Task: Select a due date automation when advanced on, 2 days before a card is due add fields with custom field "Resume" set to a number lower than 1 and greater or equal to 10 at 11:00 AM.
Action: Mouse moved to (1069, 76)
Screenshot: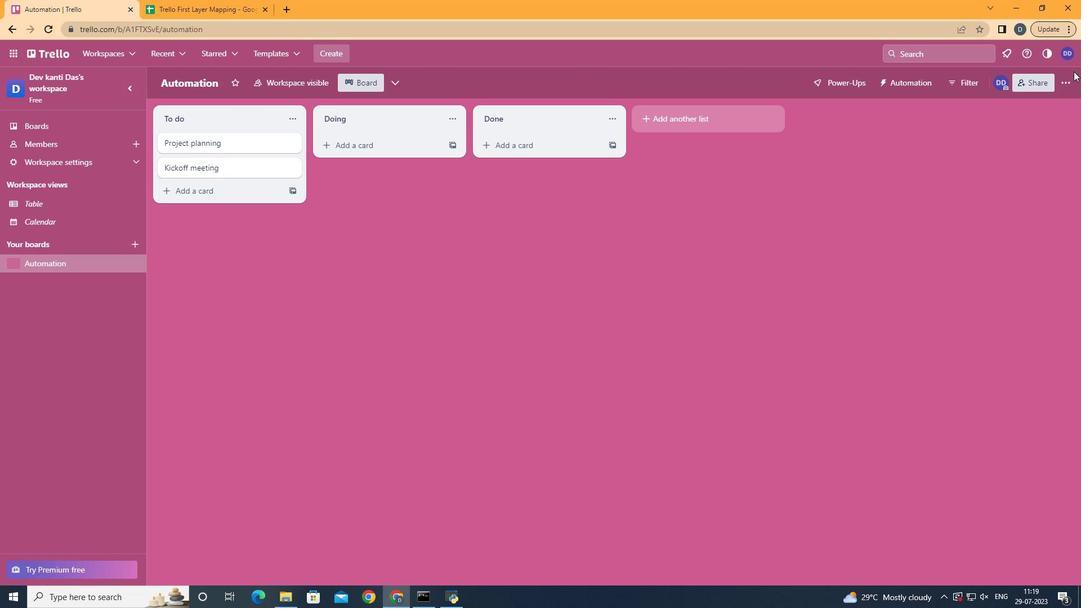 
Action: Mouse pressed left at (1069, 76)
Screenshot: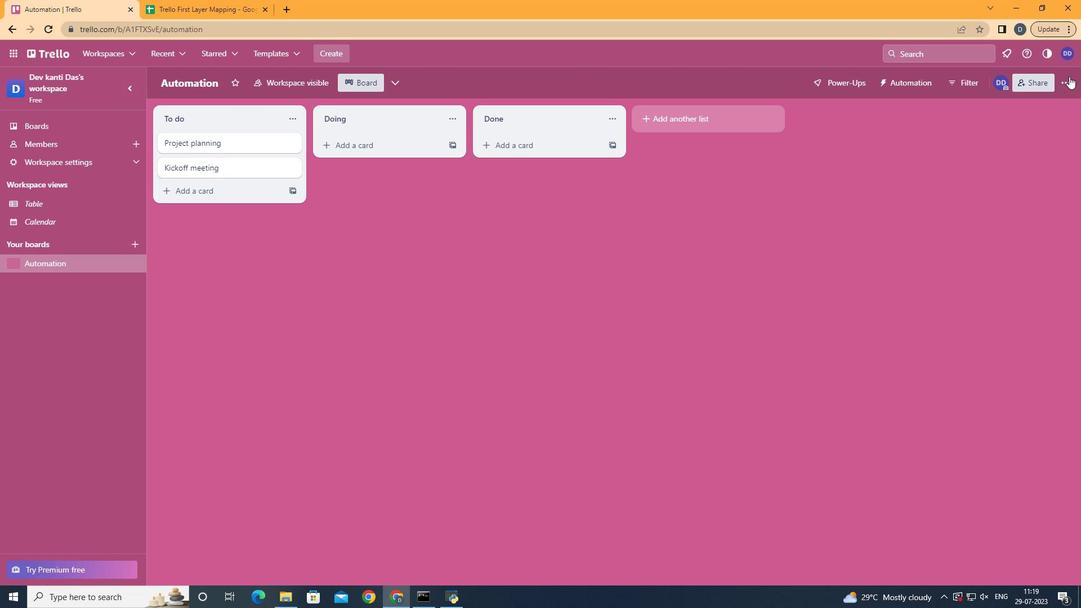 
Action: Mouse moved to (984, 249)
Screenshot: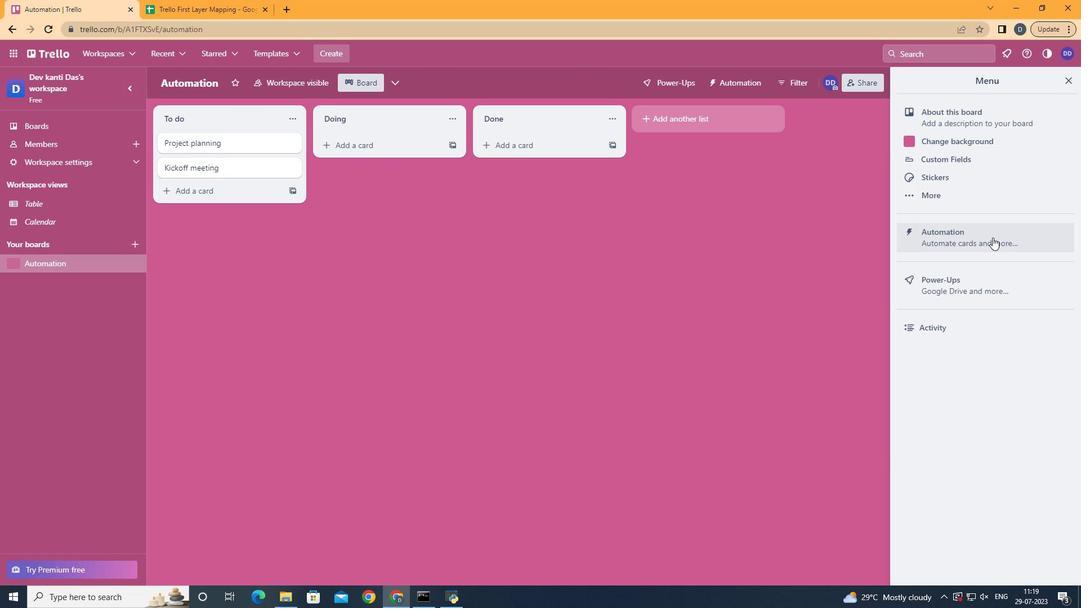 
Action: Mouse pressed left at (984, 249)
Screenshot: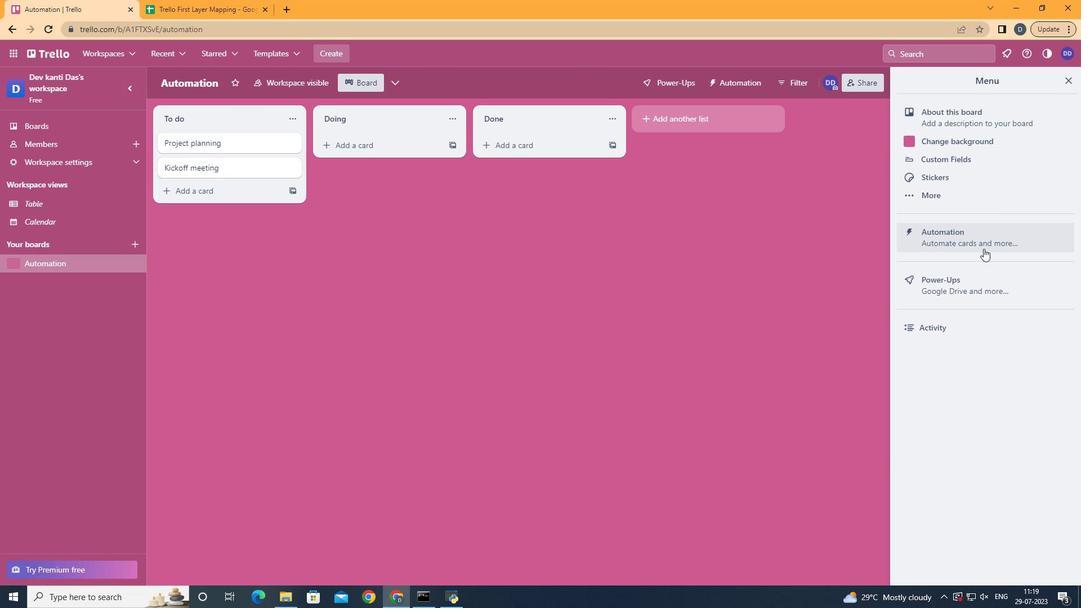 
Action: Mouse moved to (210, 228)
Screenshot: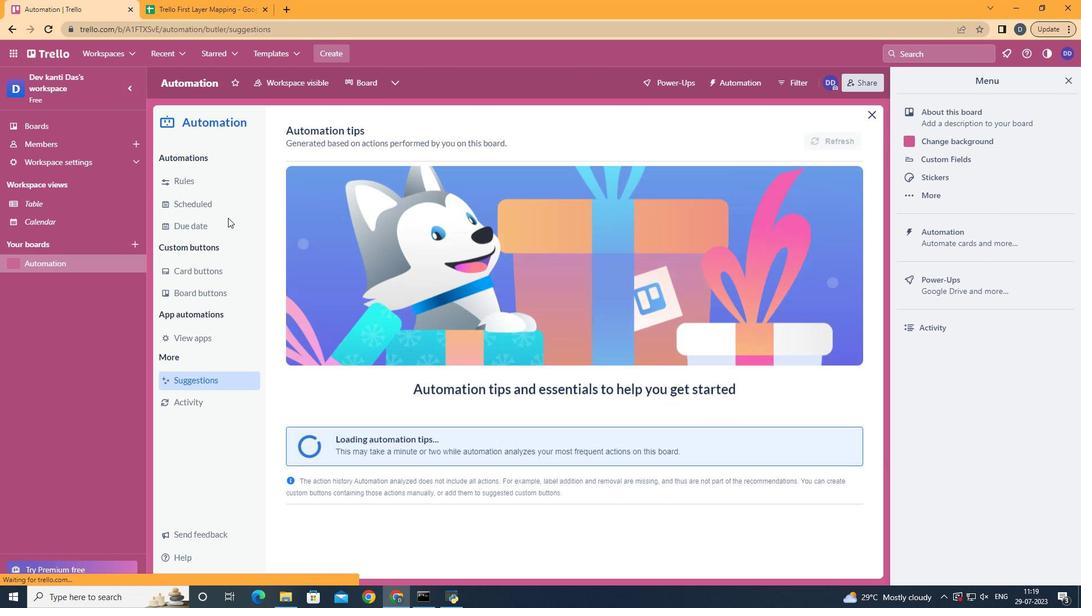 
Action: Mouse pressed left at (210, 228)
Screenshot: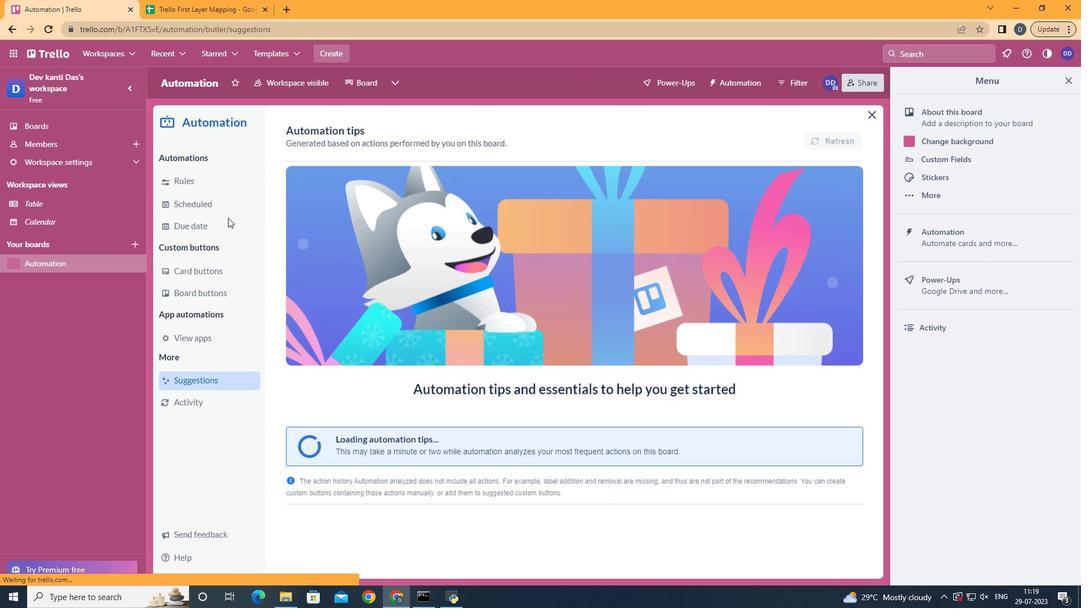 
Action: Mouse moved to (793, 135)
Screenshot: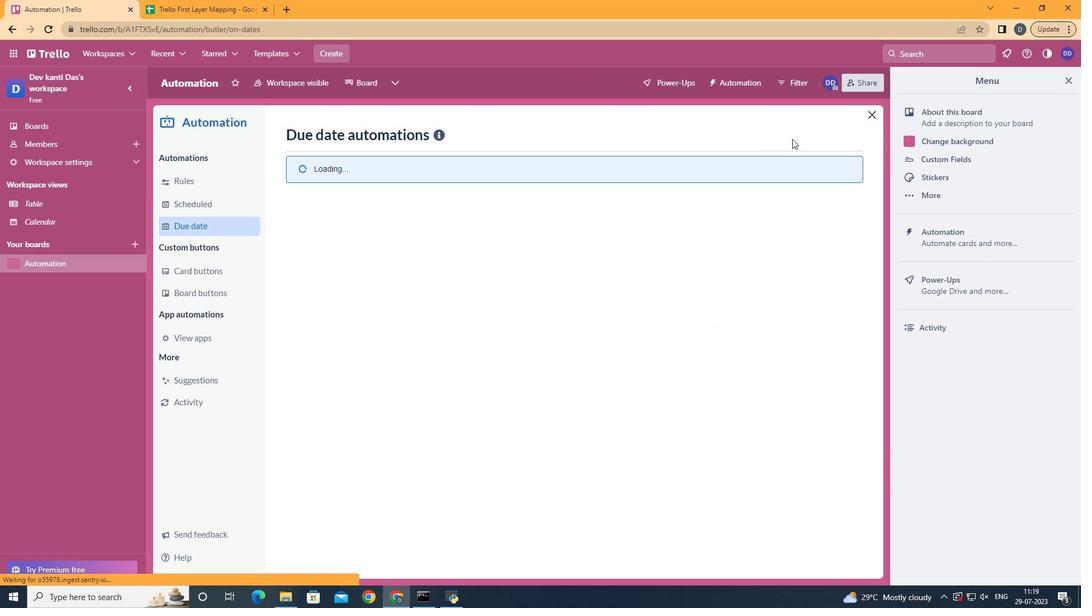 
Action: Mouse pressed left at (793, 135)
Screenshot: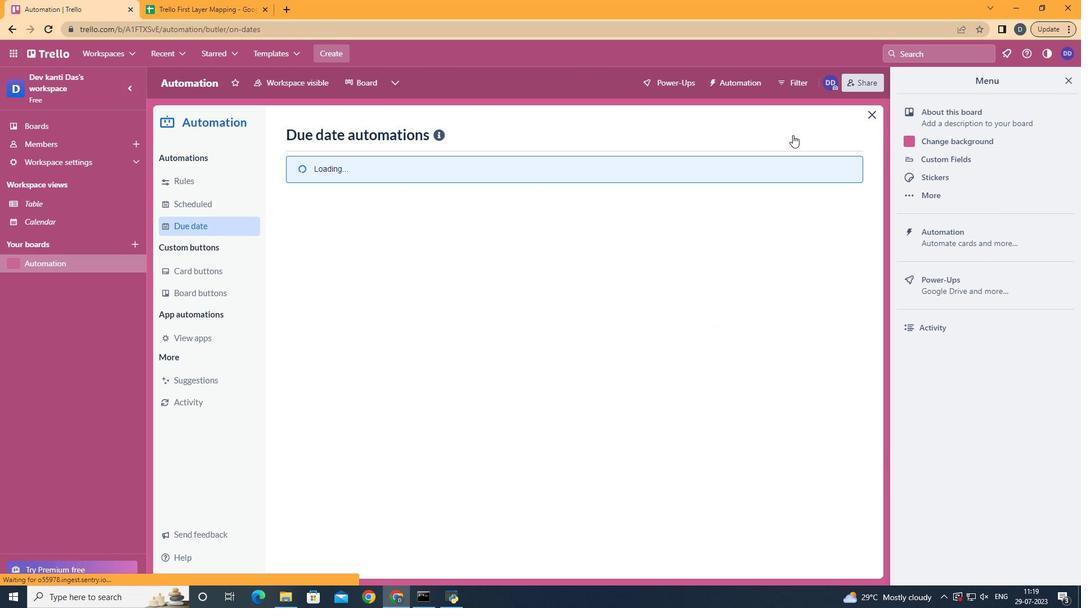 
Action: Mouse moved to (562, 235)
Screenshot: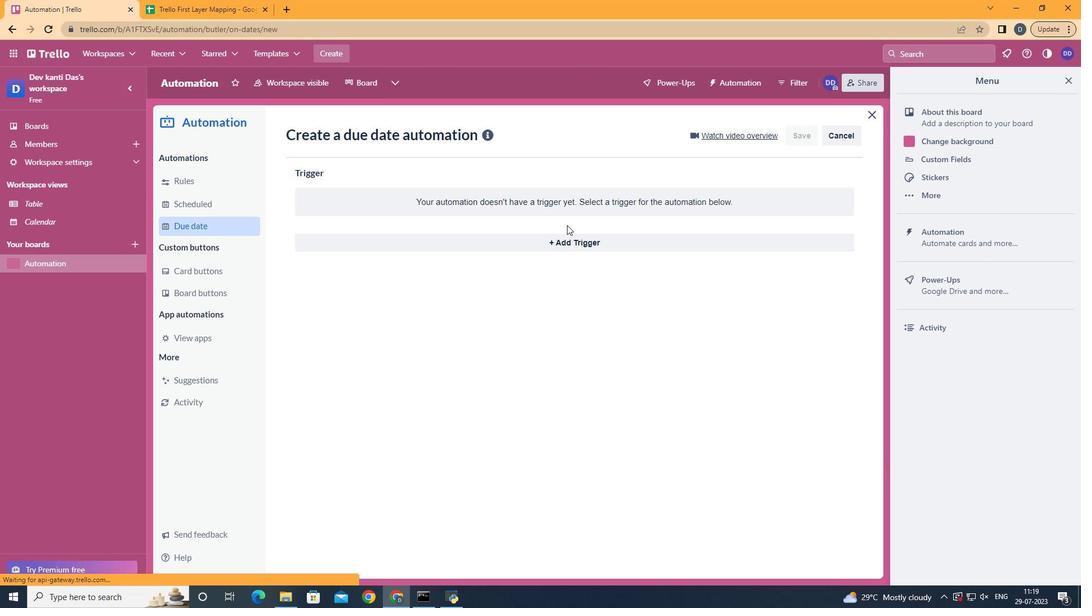 
Action: Mouse pressed left at (562, 235)
Screenshot: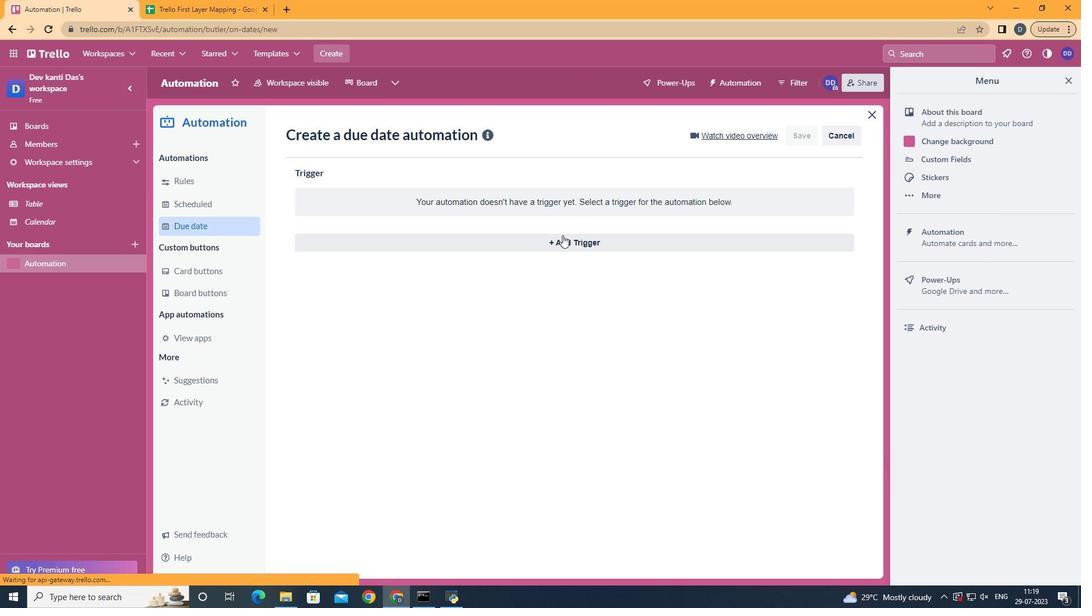 
Action: Mouse moved to (452, 414)
Screenshot: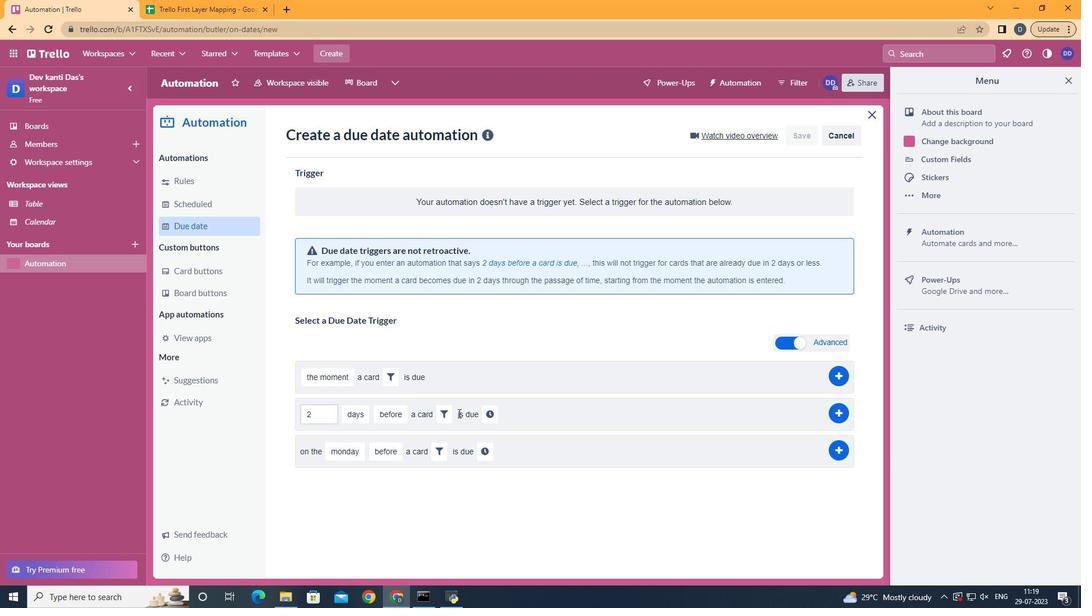 
Action: Mouse pressed left at (452, 414)
Screenshot: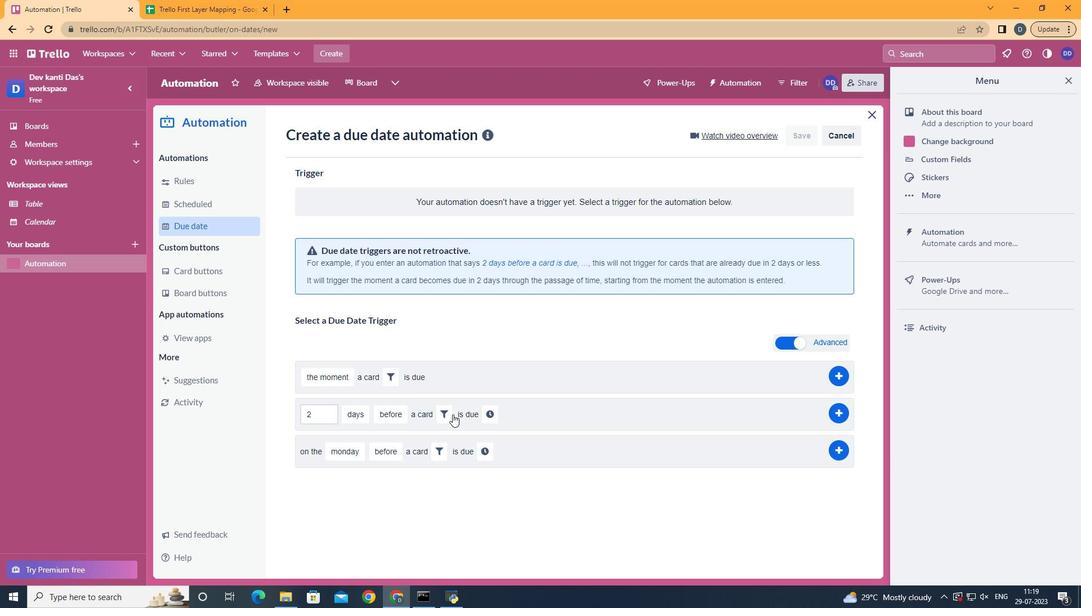 
Action: Mouse moved to (628, 455)
Screenshot: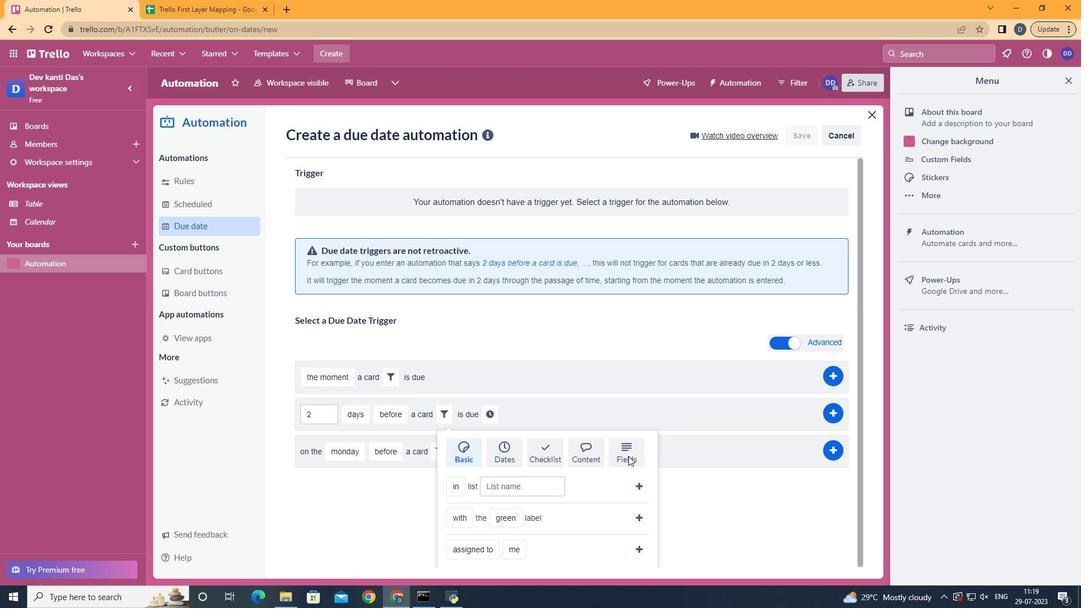 
Action: Mouse pressed left at (628, 455)
Screenshot: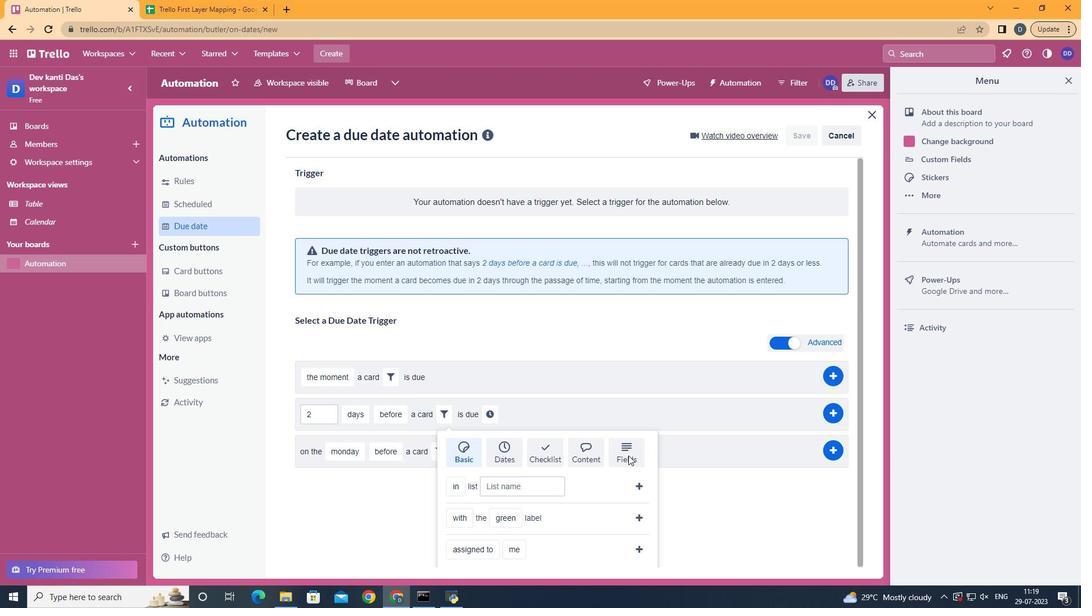 
Action: Mouse scrolled (628, 454) with delta (0, 0)
Screenshot: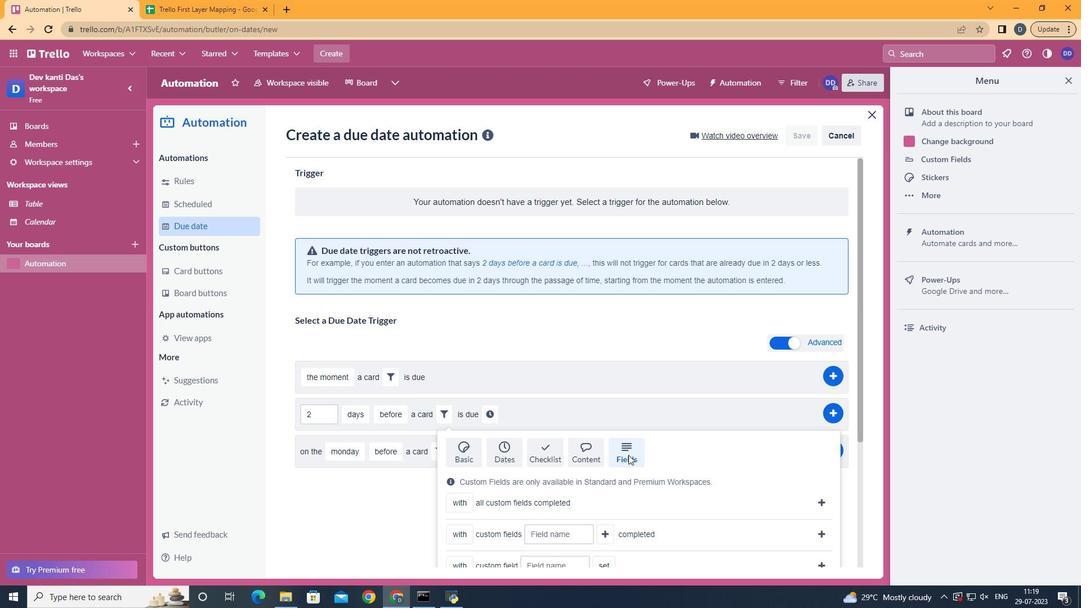 
Action: Mouse moved to (628, 454)
Screenshot: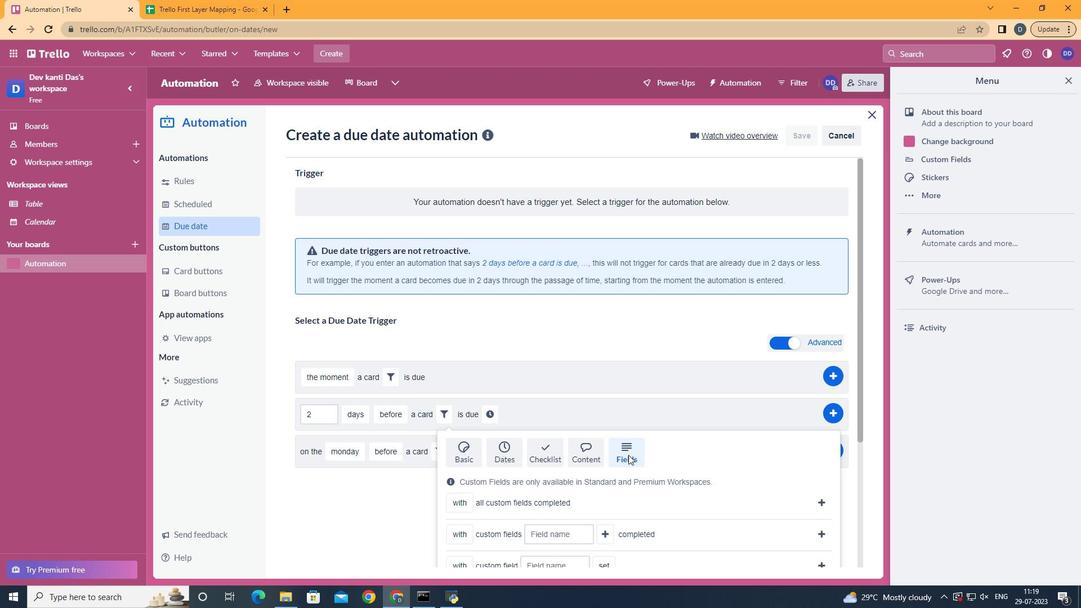 
Action: Mouse scrolled (628, 454) with delta (0, 0)
Screenshot: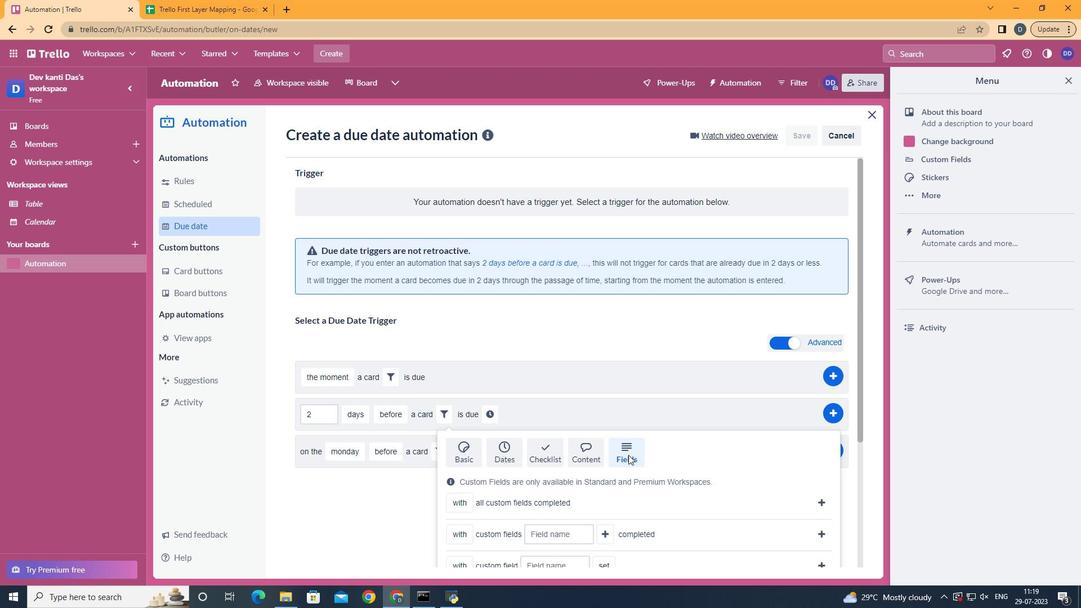 
Action: Mouse moved to (631, 452)
Screenshot: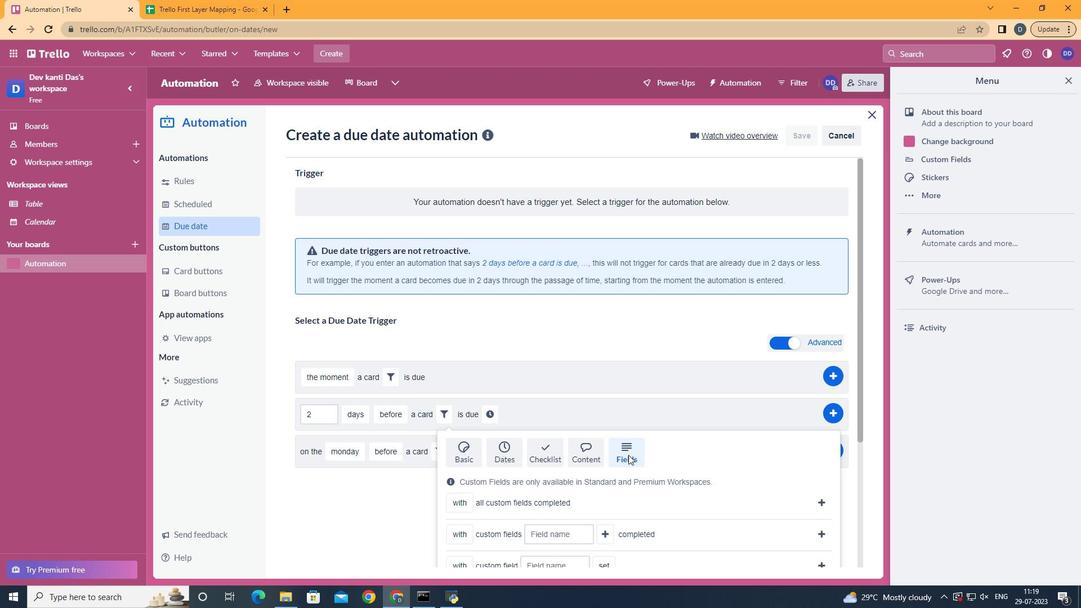 
Action: Mouse scrolled (628, 454) with delta (0, 0)
Screenshot: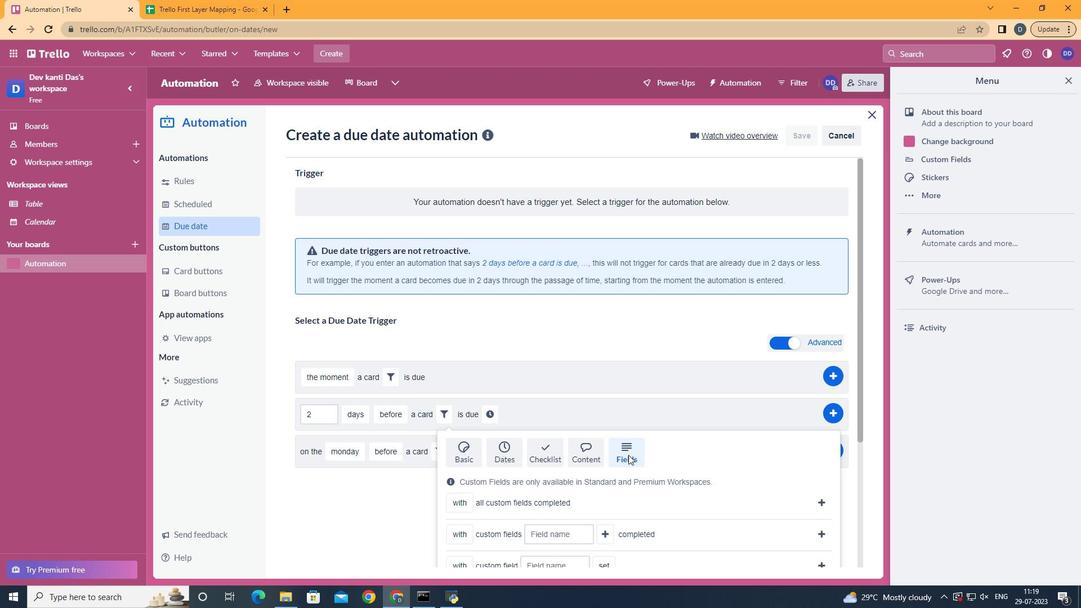 
Action: Mouse moved to (633, 450)
Screenshot: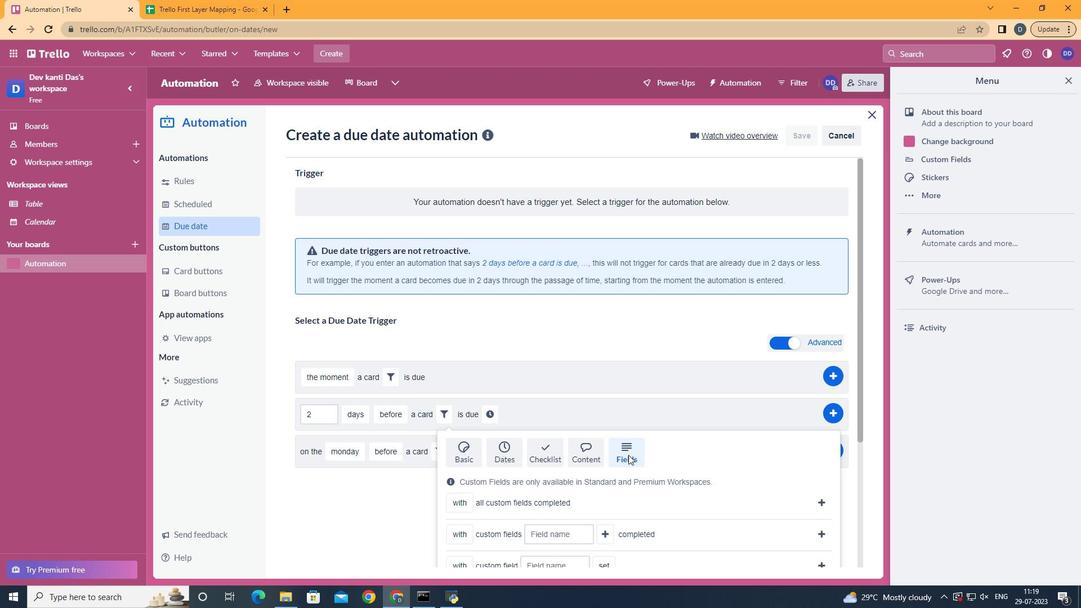 
Action: Mouse scrolled (628, 454) with delta (0, 0)
Screenshot: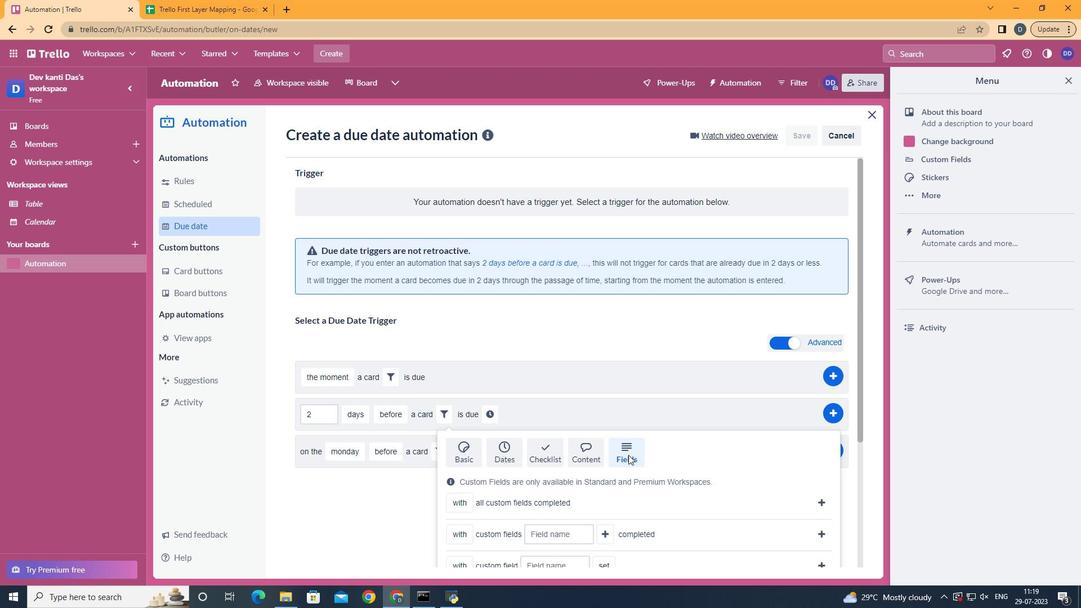 
Action: Mouse moved to (689, 407)
Screenshot: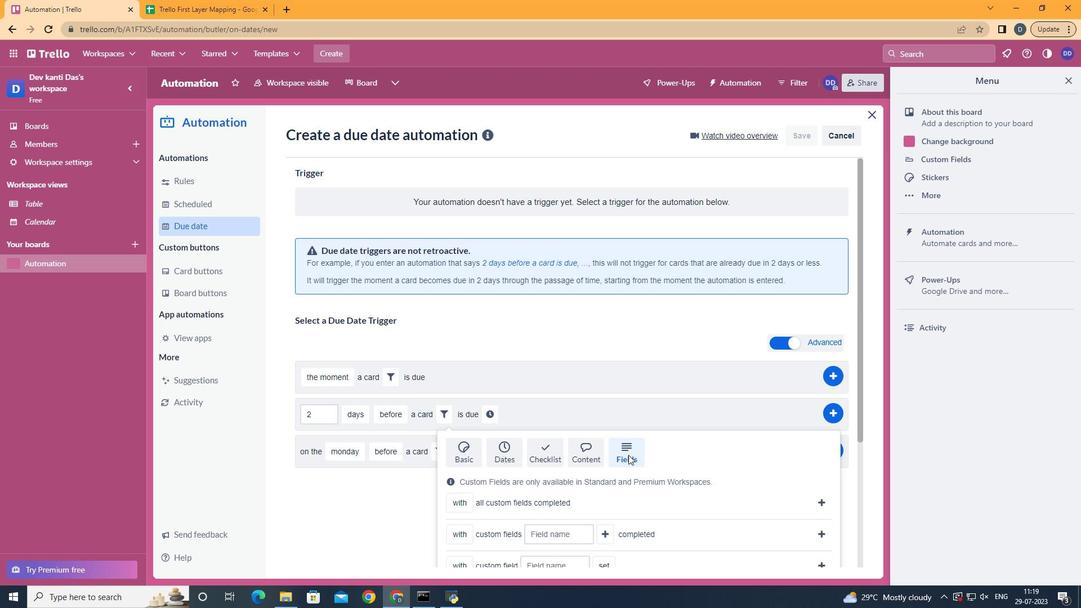
Action: Mouse scrolled (628, 454) with delta (0, 0)
Screenshot: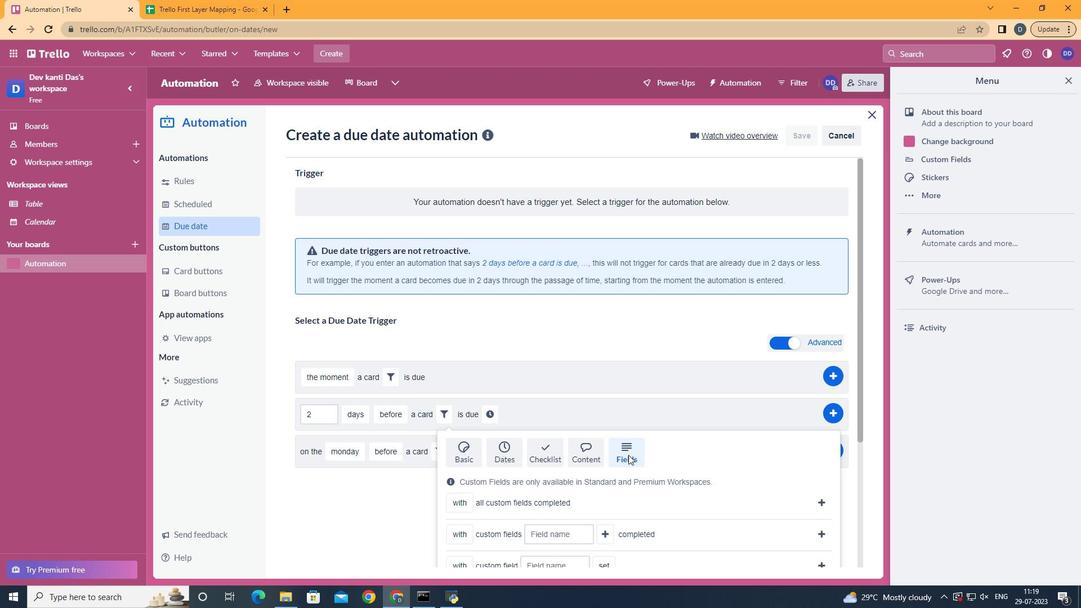 
Action: Mouse moved to (714, 363)
Screenshot: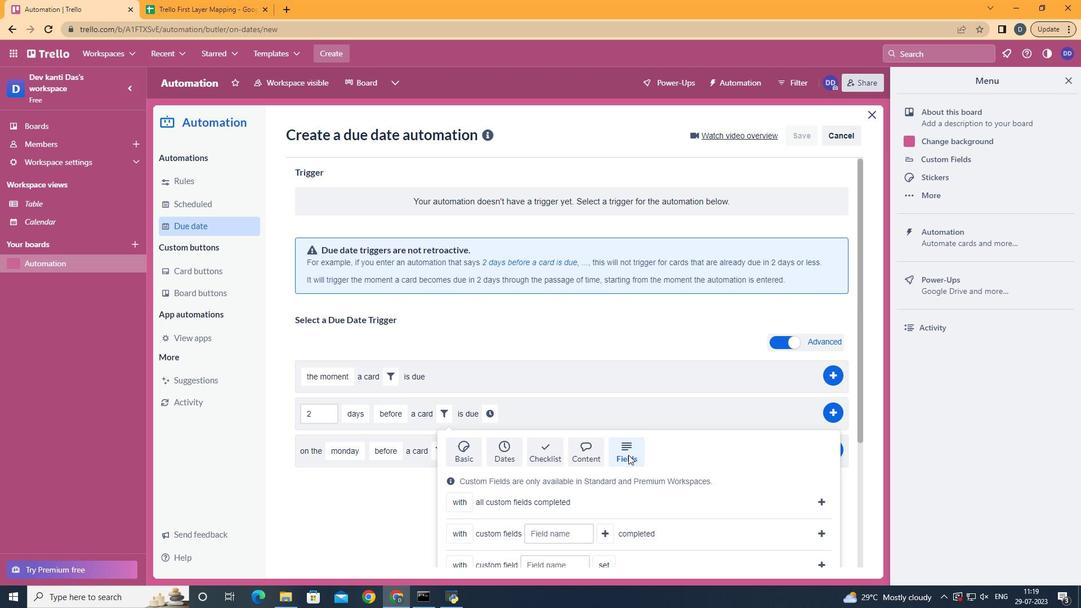 
Action: Mouse scrolled (628, 454) with delta (0, 0)
Screenshot: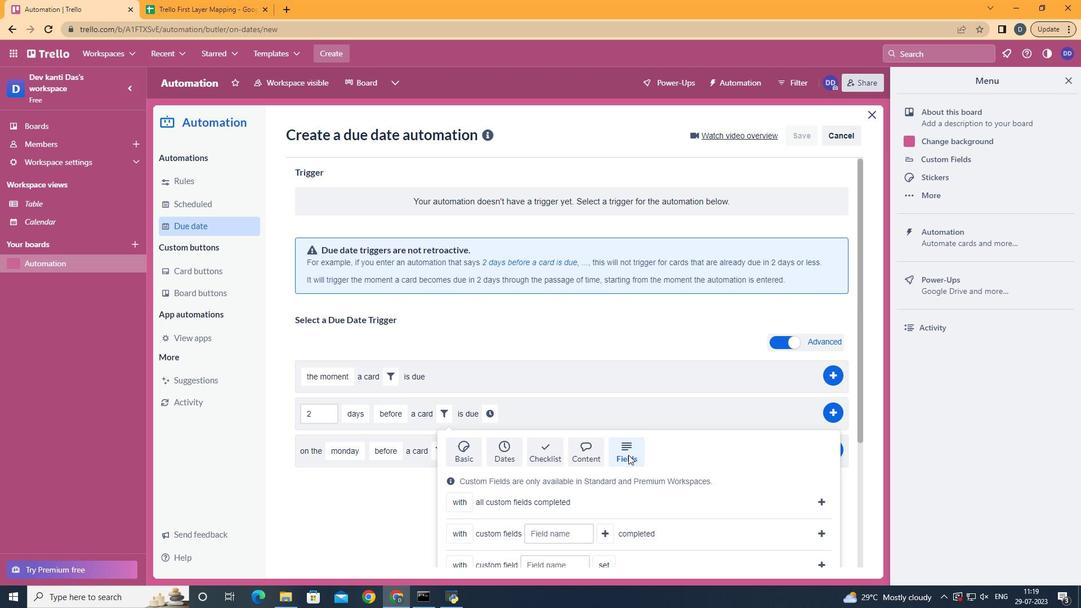 
Action: Mouse scrolled (633, 450) with delta (0, 0)
Screenshot: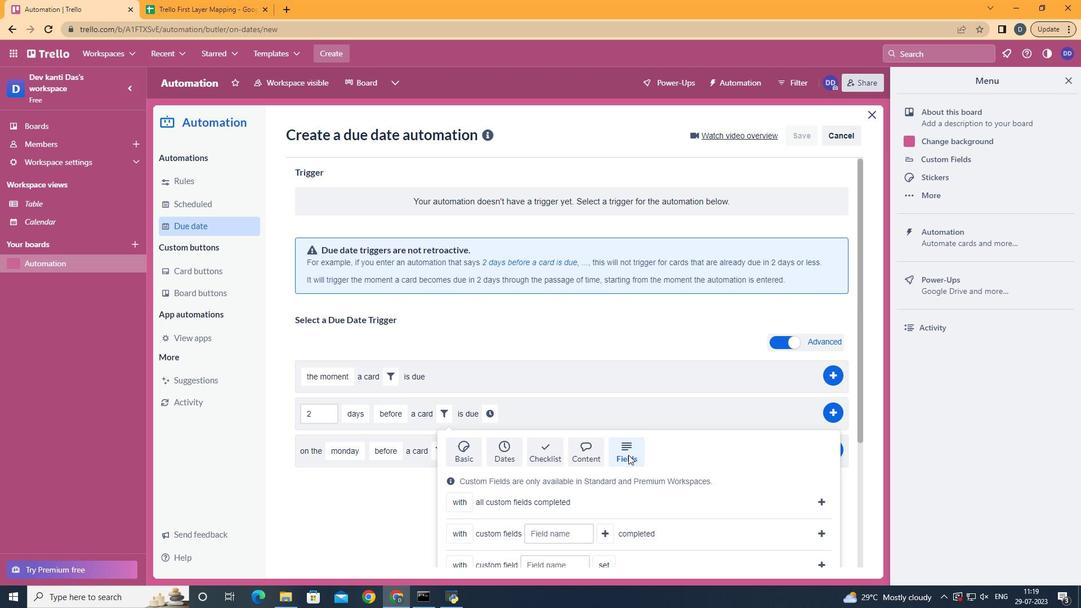 
Action: Mouse moved to (708, 365)
Screenshot: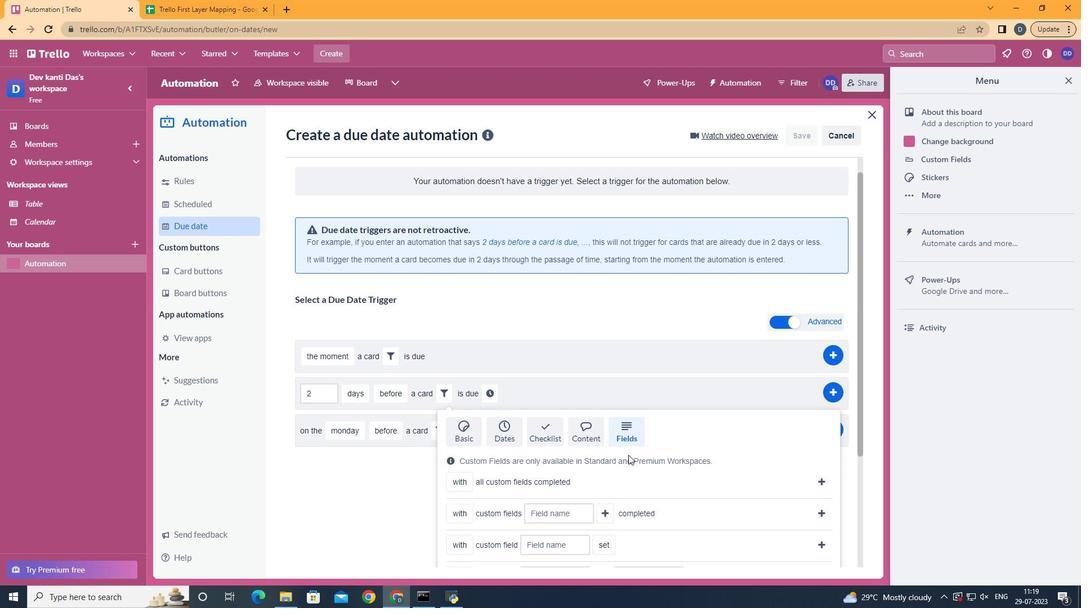 
Action: Mouse scrolled (708, 364) with delta (0, 0)
Screenshot: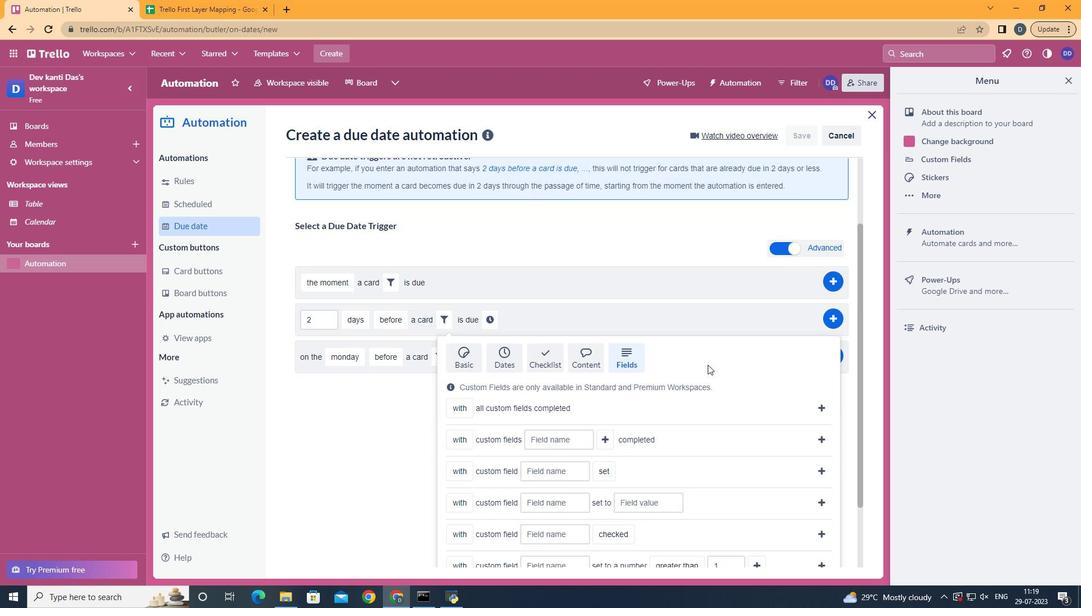 
Action: Mouse scrolled (708, 364) with delta (0, 0)
Screenshot: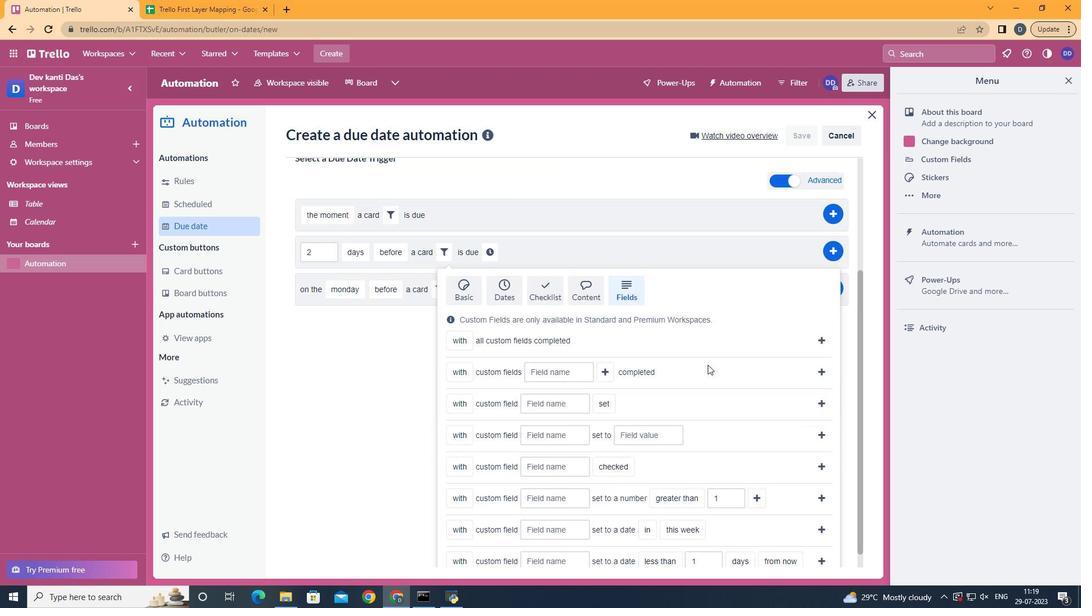 
Action: Mouse scrolled (708, 364) with delta (0, 0)
Screenshot: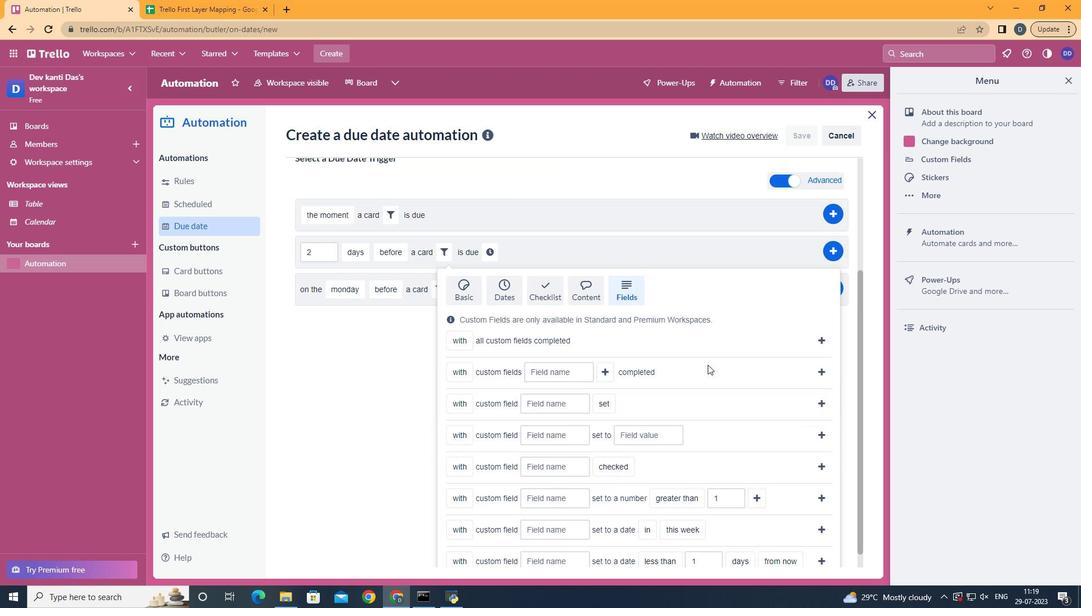 
Action: Mouse scrolled (708, 364) with delta (0, 0)
Screenshot: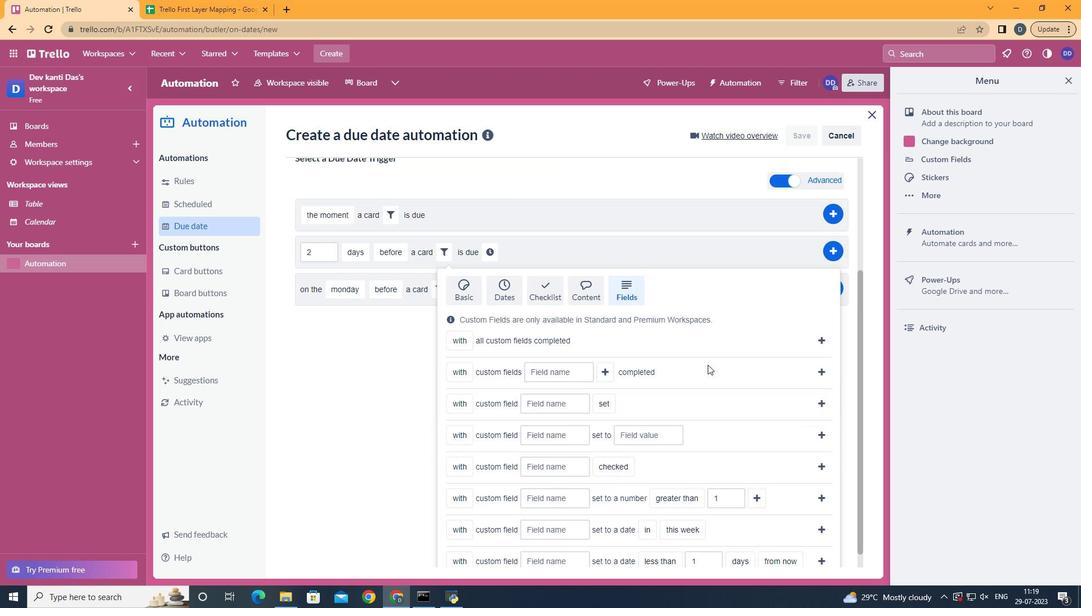 
Action: Mouse moved to (468, 500)
Screenshot: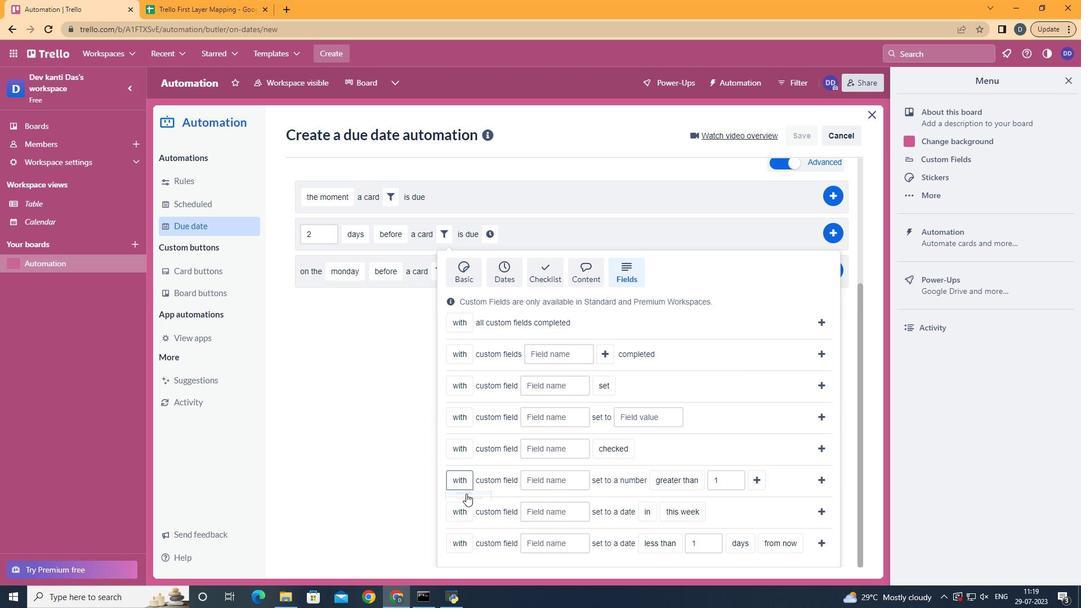 
Action: Mouse pressed left at (468, 500)
Screenshot: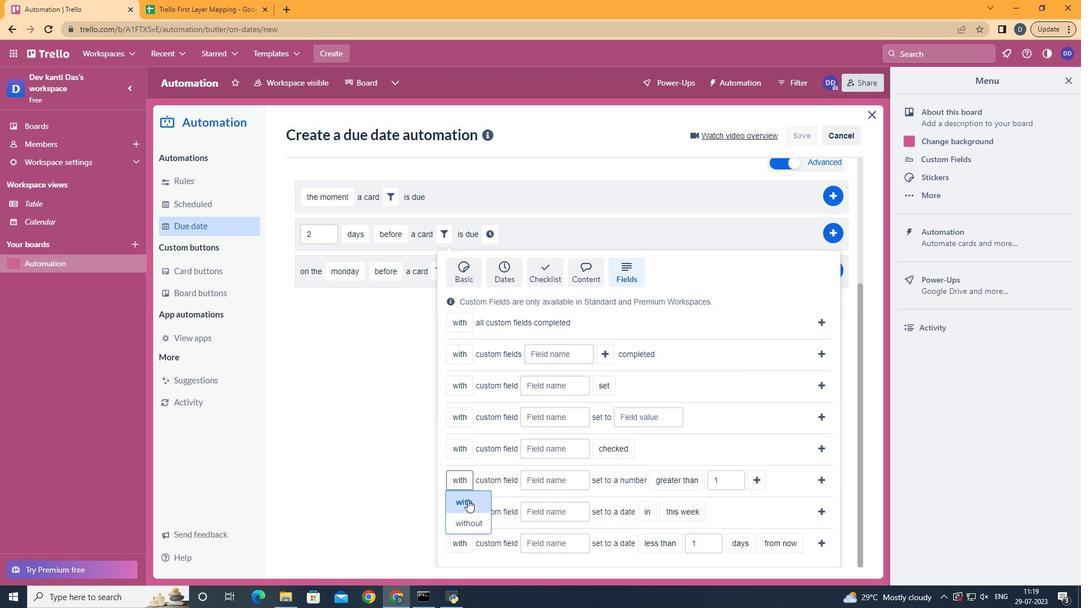 
Action: Mouse moved to (561, 485)
Screenshot: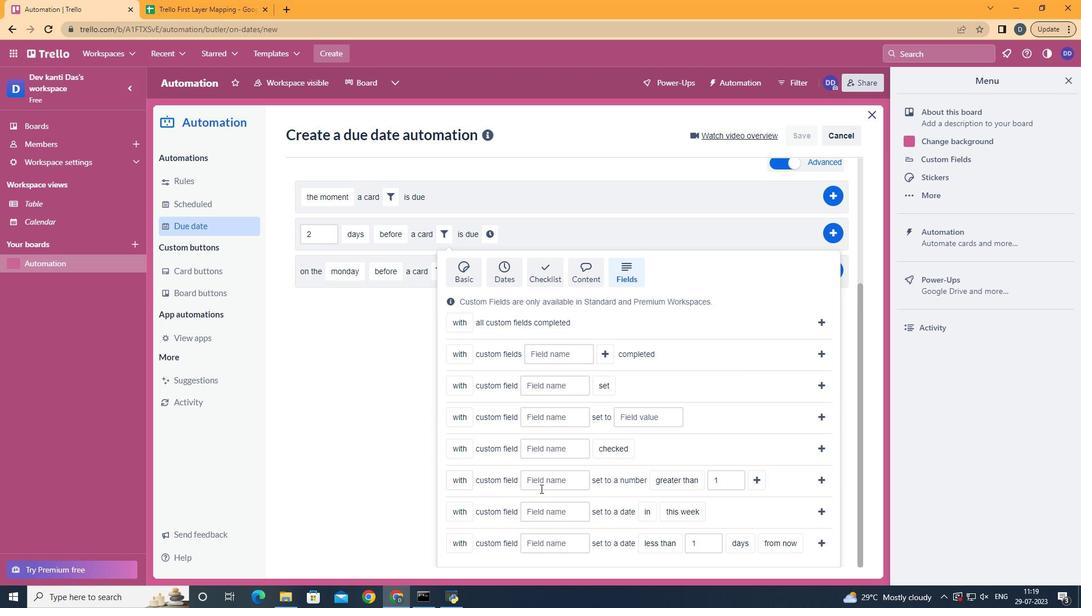 
Action: Mouse pressed left at (561, 485)
Screenshot: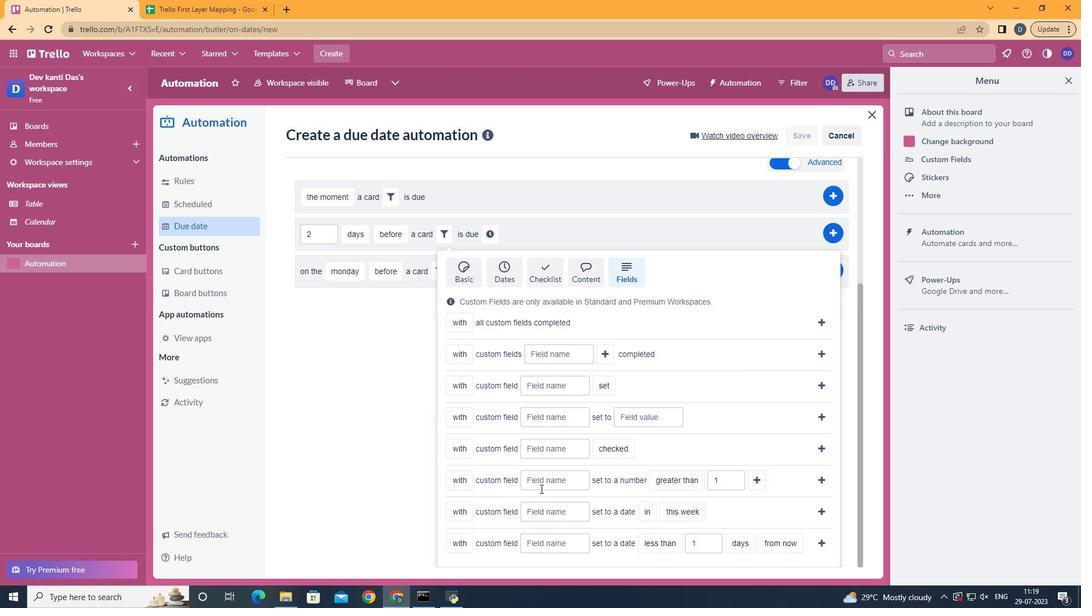 
Action: Key pressed <Key.shift>Resume
Screenshot: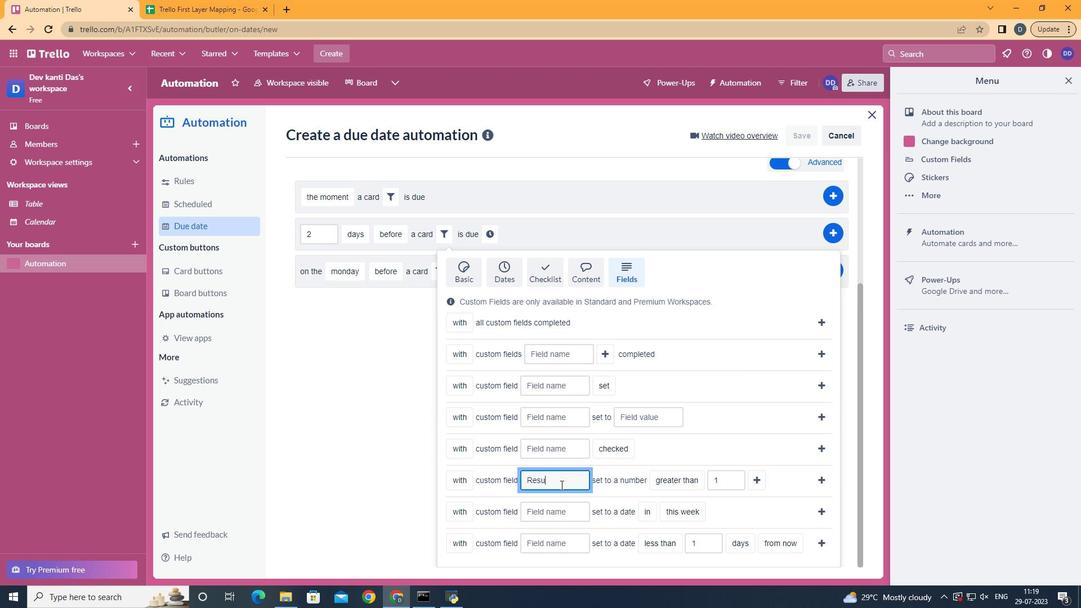 
Action: Mouse moved to (706, 433)
Screenshot: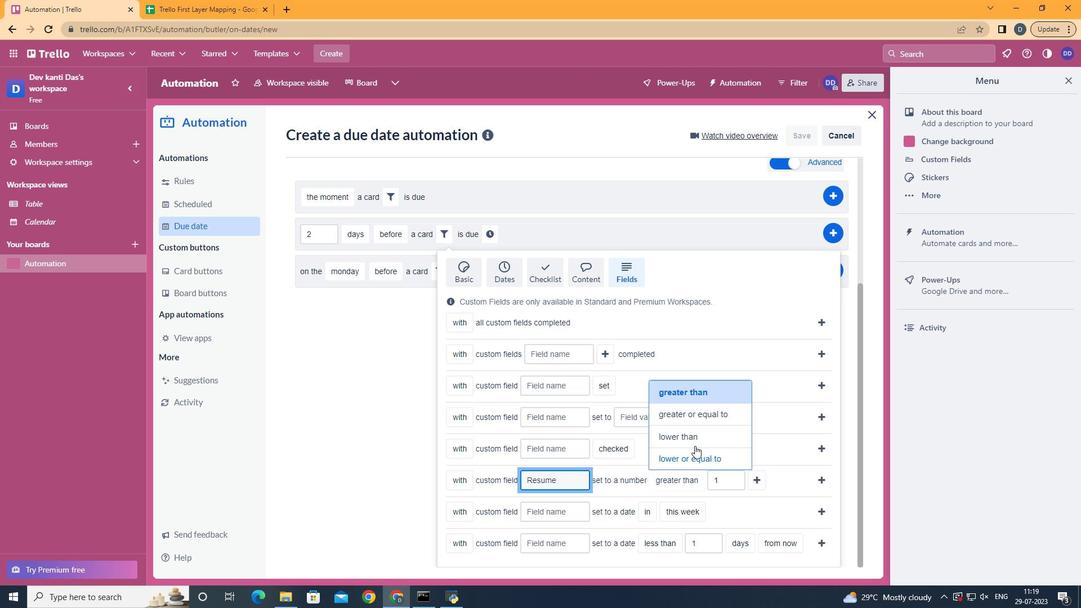 
Action: Mouse pressed left at (706, 433)
Screenshot: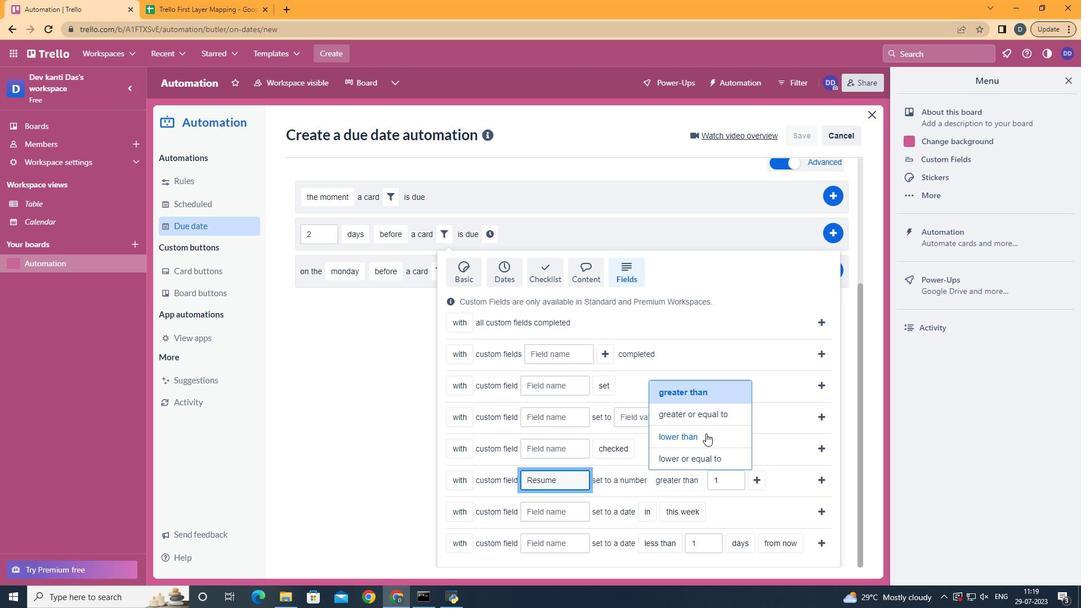 
Action: Mouse moved to (756, 481)
Screenshot: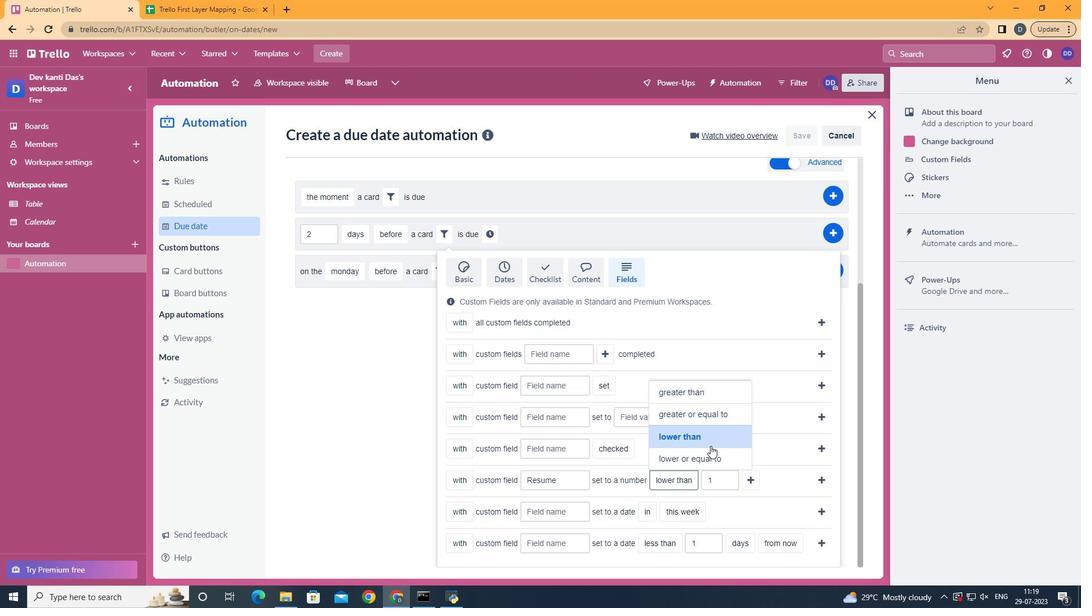
Action: Mouse pressed left at (756, 481)
Screenshot: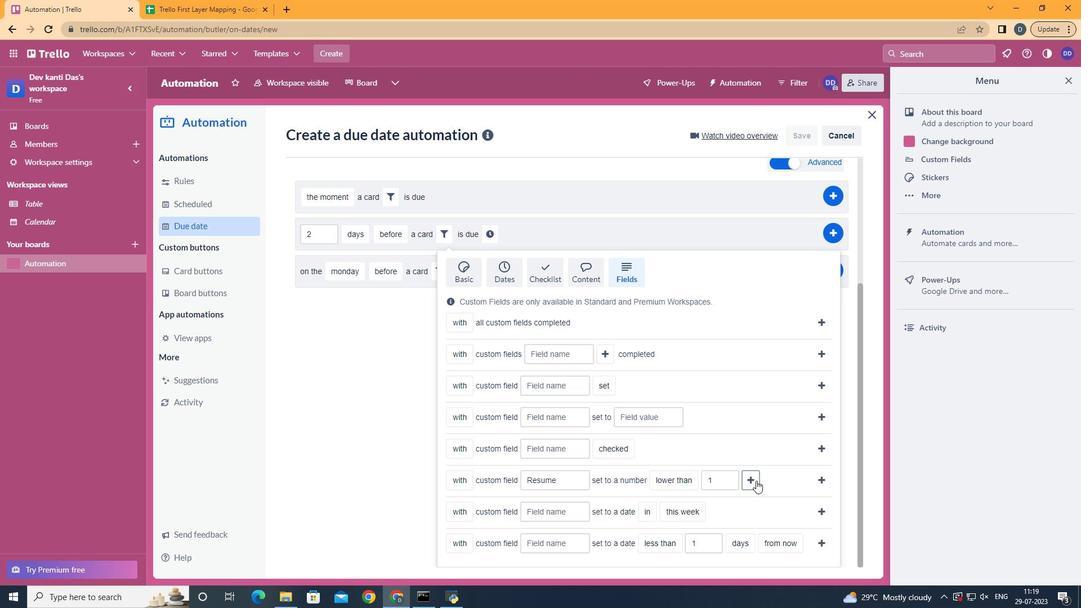 
Action: Mouse moved to (516, 487)
Screenshot: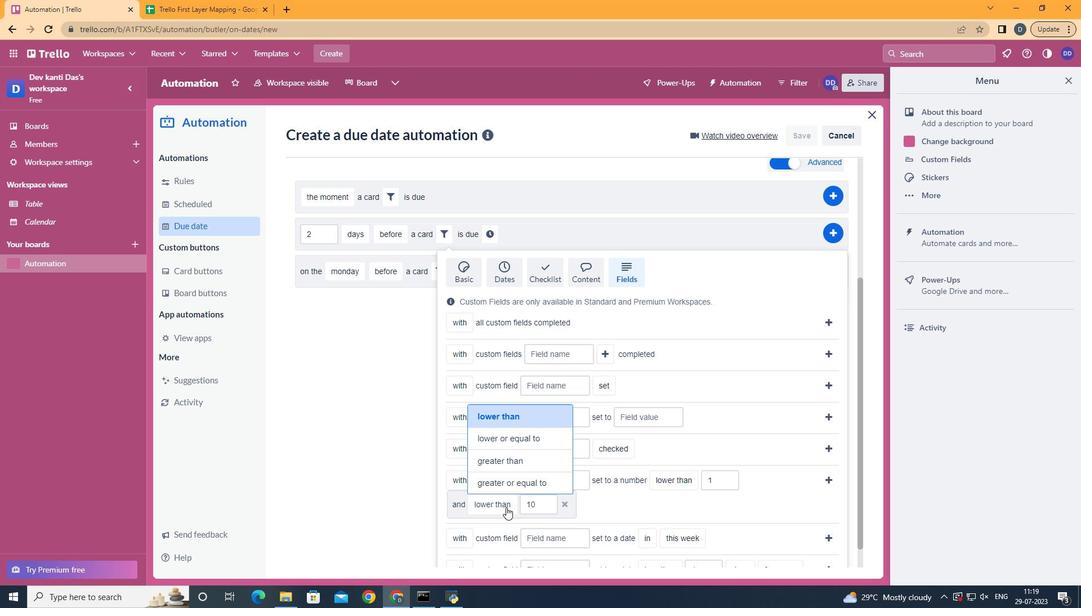 
Action: Mouse pressed left at (516, 487)
Screenshot: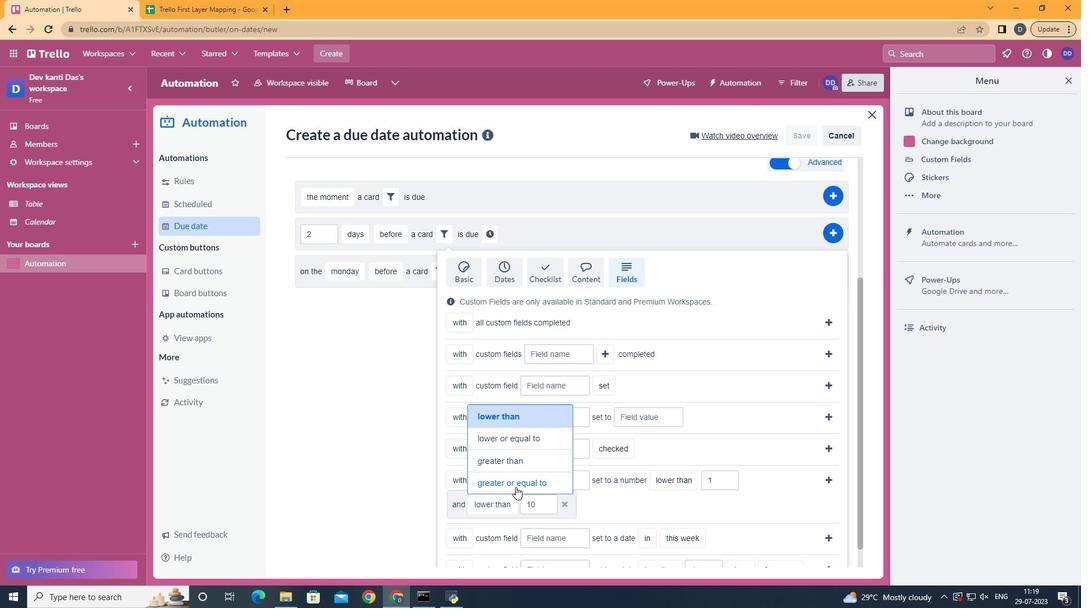 
Action: Mouse moved to (827, 481)
Screenshot: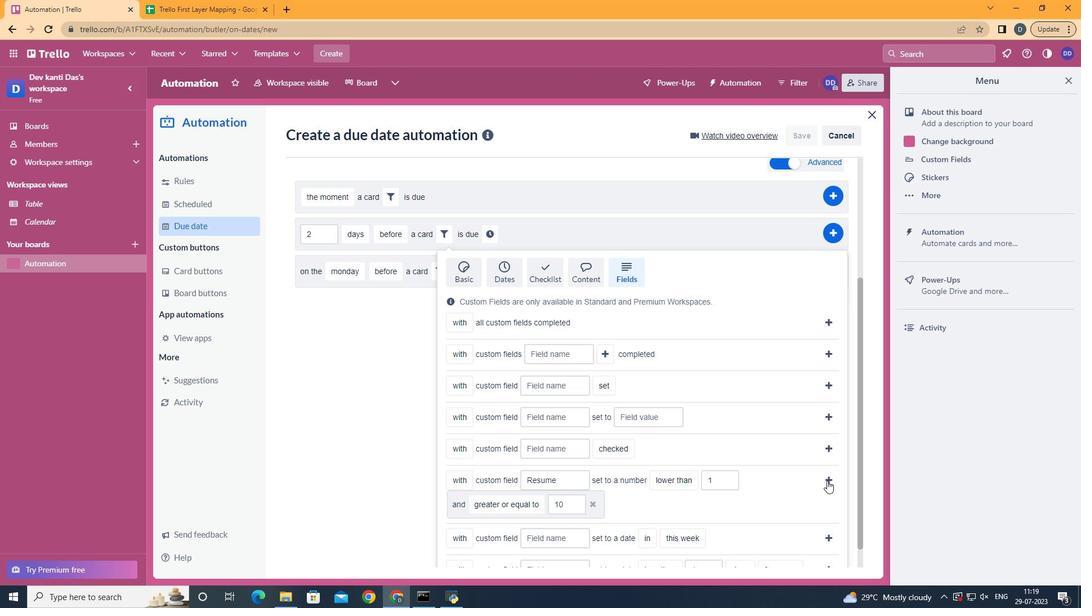 
Action: Mouse pressed left at (827, 481)
Screenshot: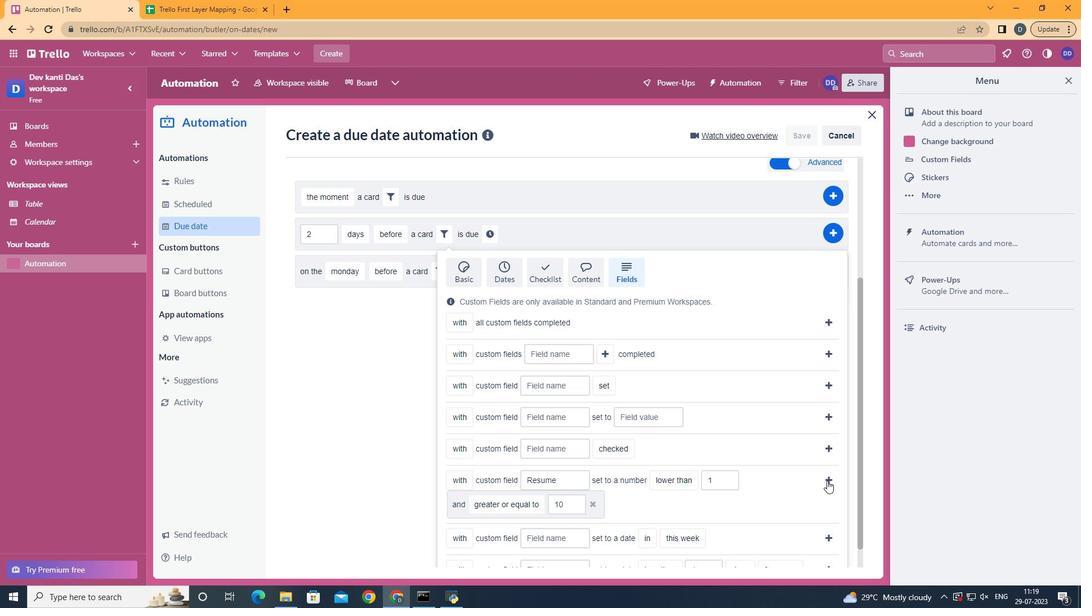 
Action: Mouse moved to (806, 411)
Screenshot: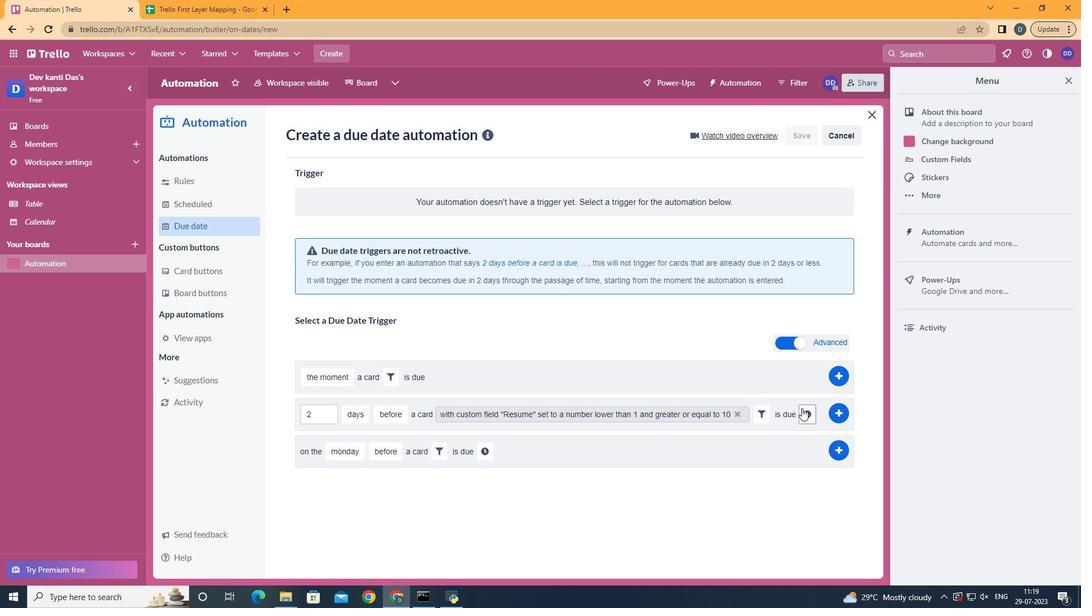 
Action: Mouse pressed left at (806, 411)
Screenshot: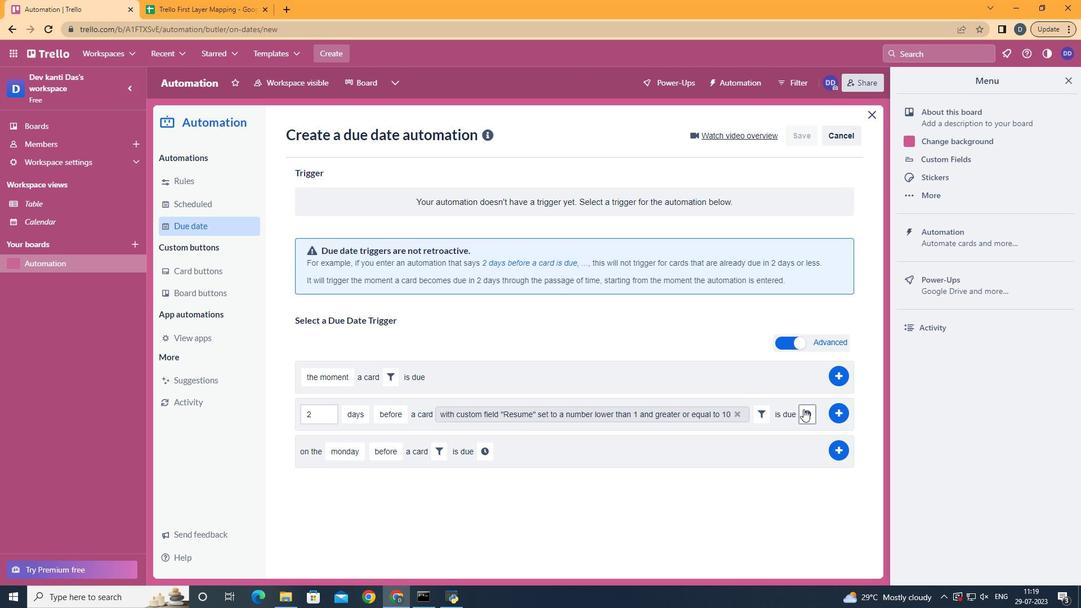
Action: Mouse moved to (372, 436)
Screenshot: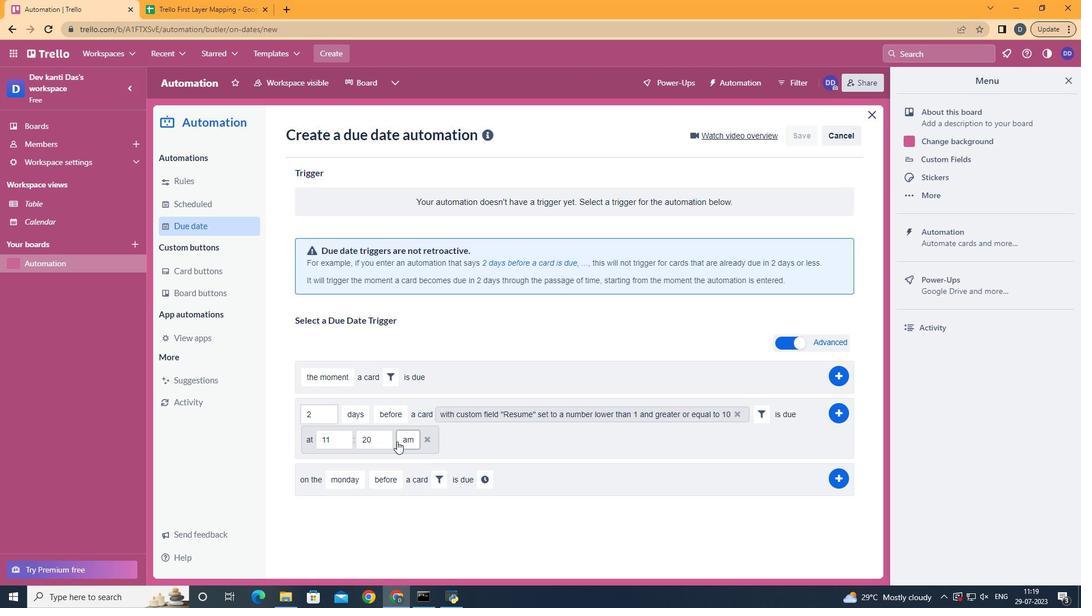
Action: Mouse pressed left at (372, 436)
Screenshot: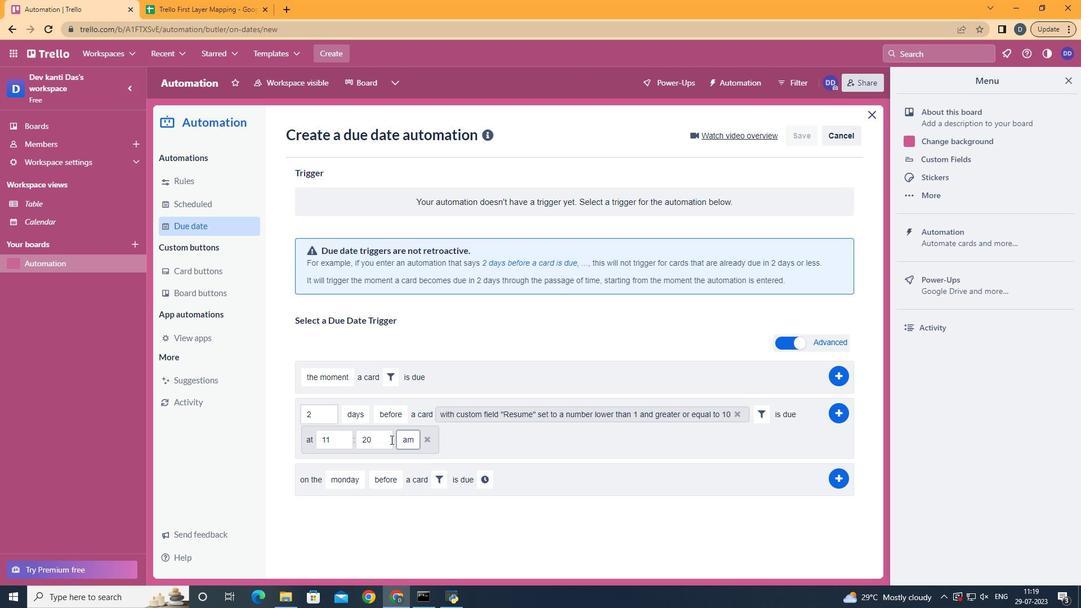 
Action: Key pressed <Key.backspace><Key.backspace>00
Screenshot: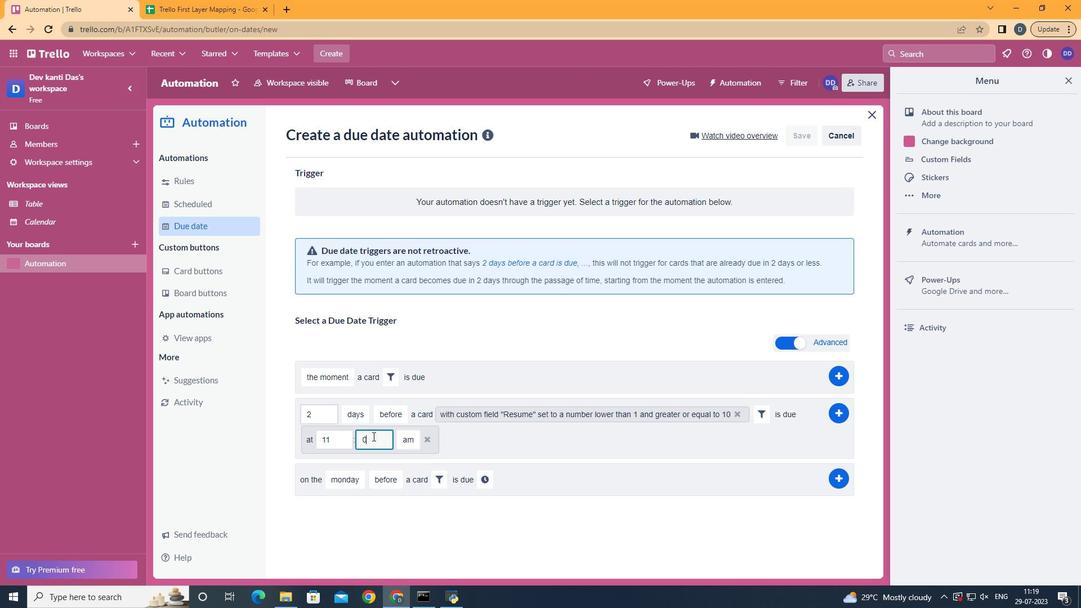 
Action: Mouse moved to (412, 459)
Screenshot: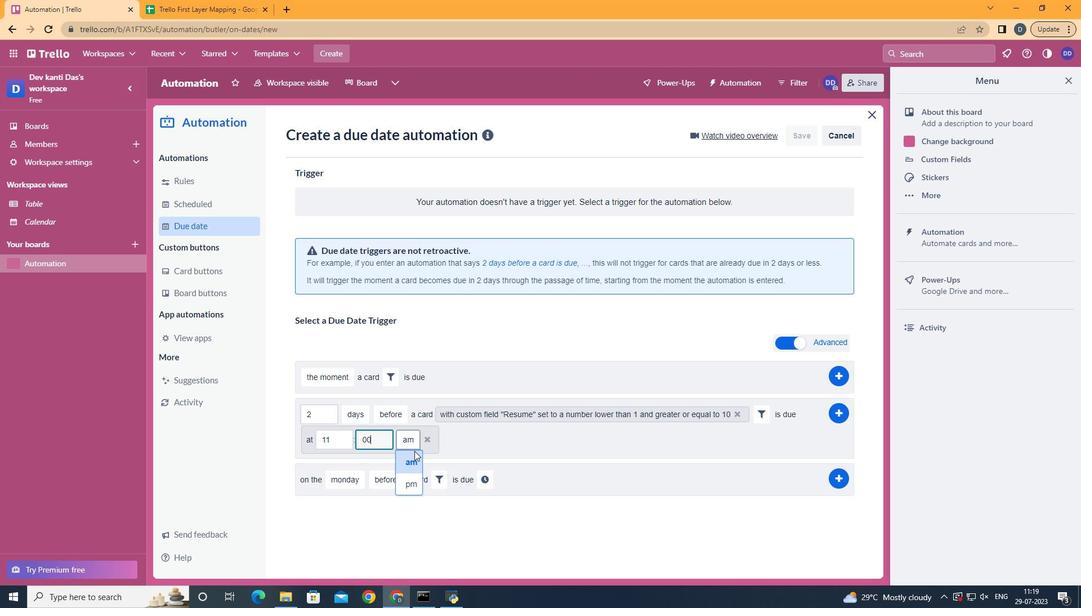 
Action: Mouse pressed left at (412, 459)
Screenshot: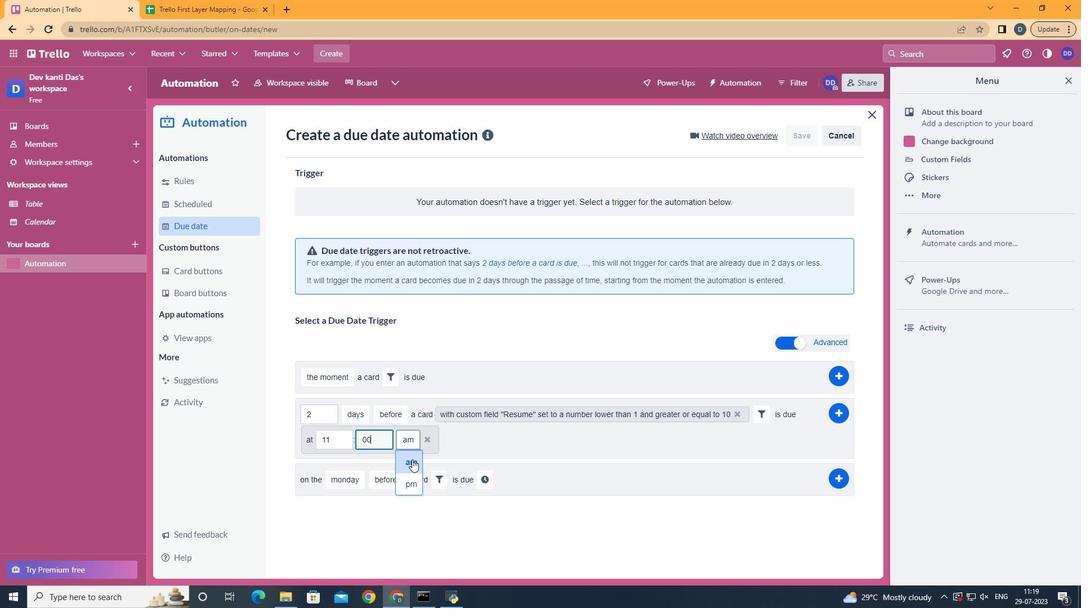 
